Task: Set the game mode for the puzzle interactive game video filter to swap the puzzle.
Action: Mouse moved to (136, 14)
Screenshot: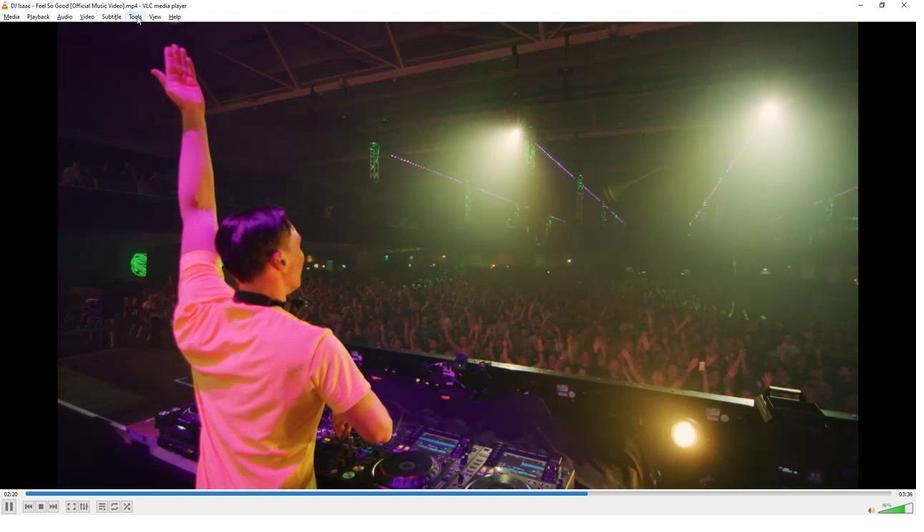 
Action: Mouse pressed left at (136, 14)
Screenshot: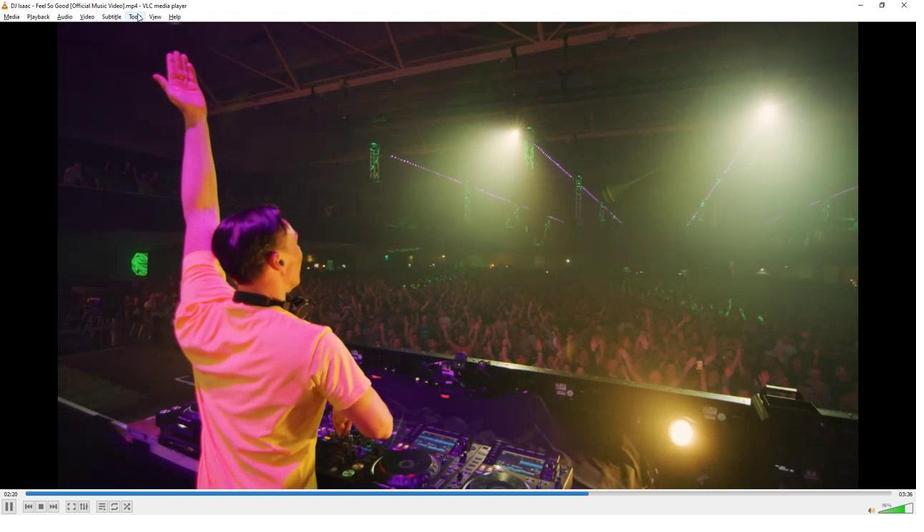 
Action: Mouse moved to (145, 133)
Screenshot: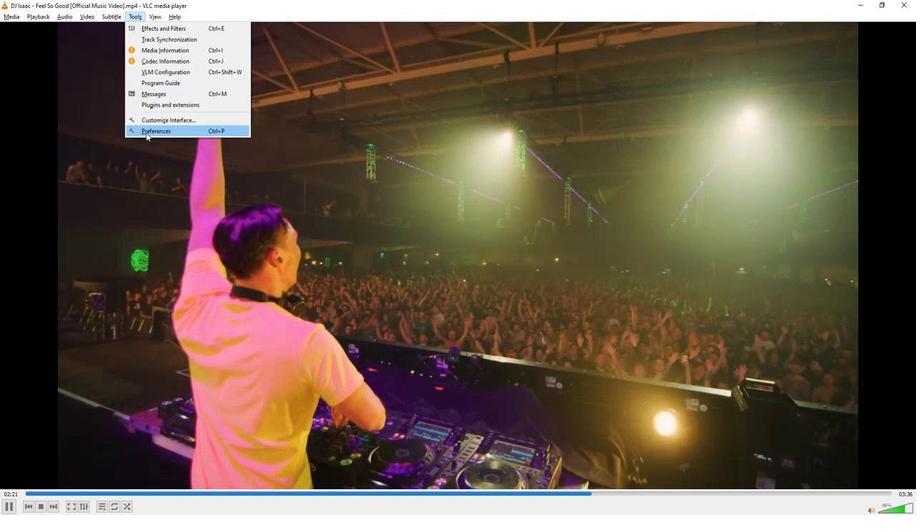 
Action: Mouse pressed left at (145, 133)
Screenshot: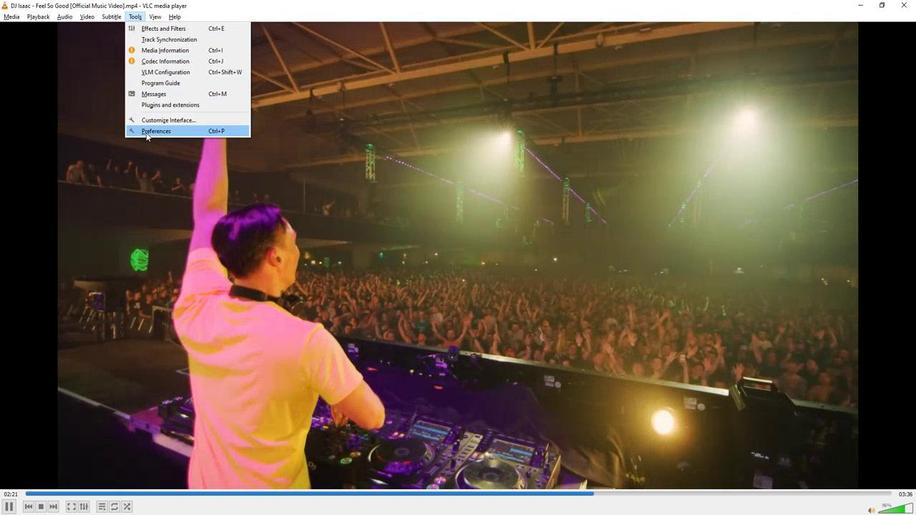 
Action: Mouse moved to (200, 406)
Screenshot: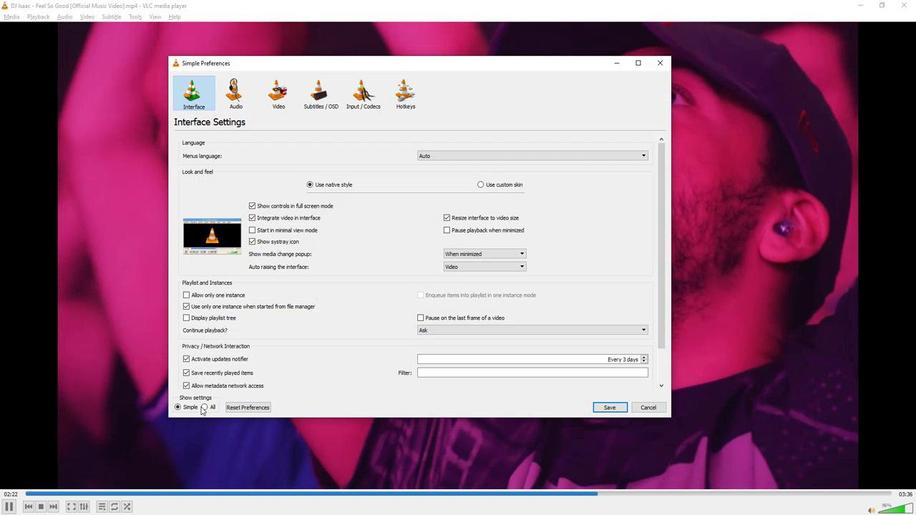 
Action: Mouse pressed left at (200, 406)
Screenshot: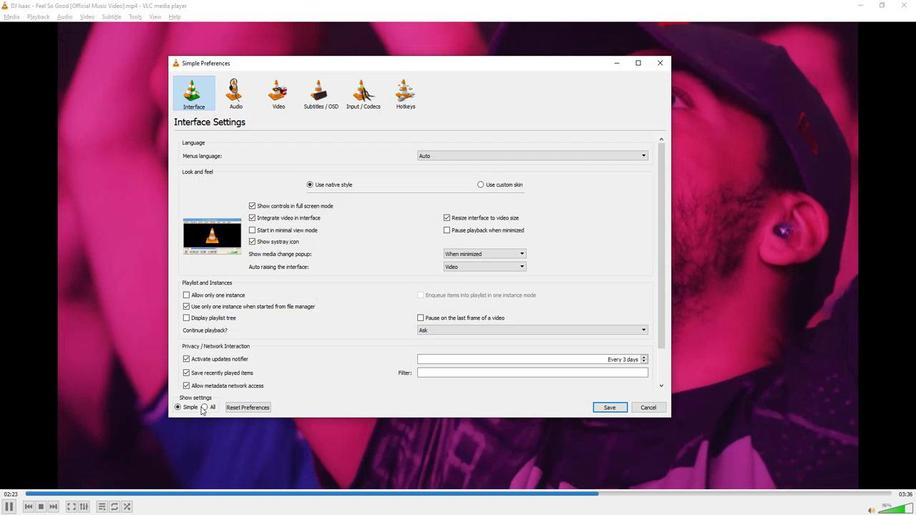 
Action: Mouse moved to (203, 406)
Screenshot: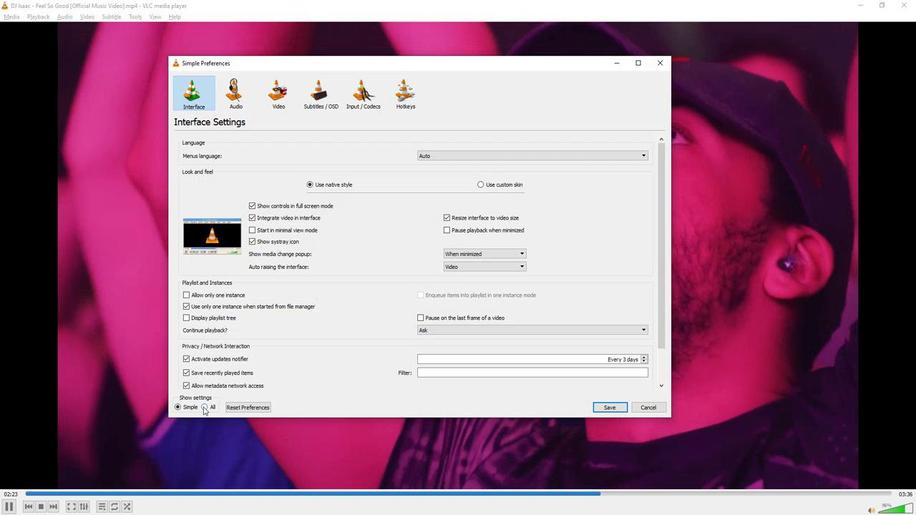 
Action: Mouse pressed left at (203, 406)
Screenshot: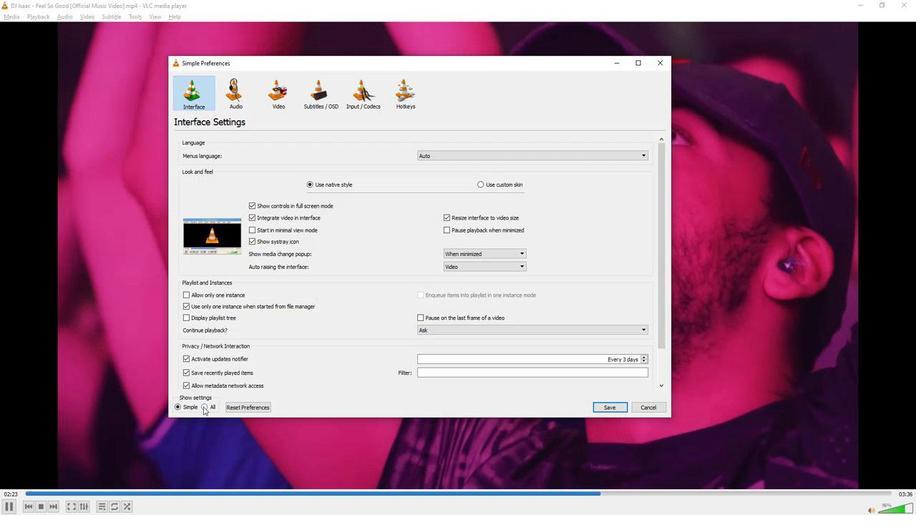 
Action: Mouse moved to (204, 359)
Screenshot: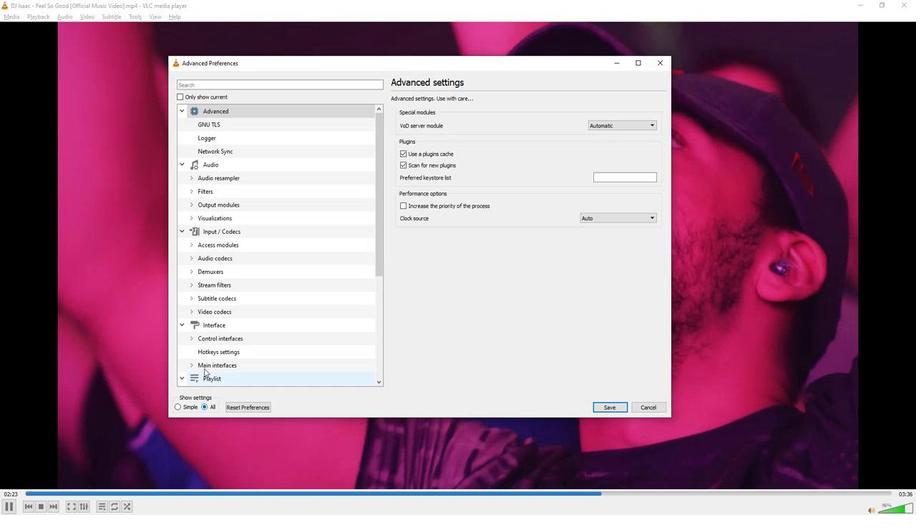 
Action: Mouse scrolled (204, 358) with delta (0, 0)
Screenshot: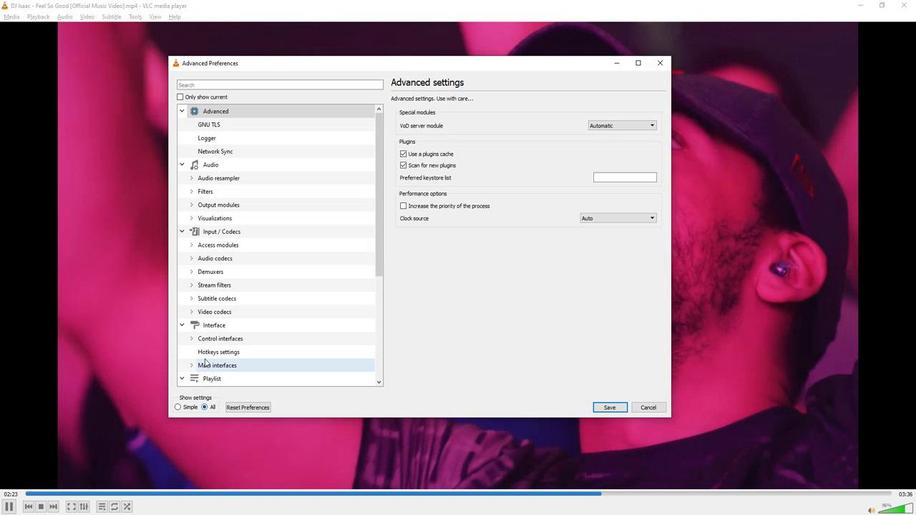 
Action: Mouse scrolled (204, 358) with delta (0, 0)
Screenshot: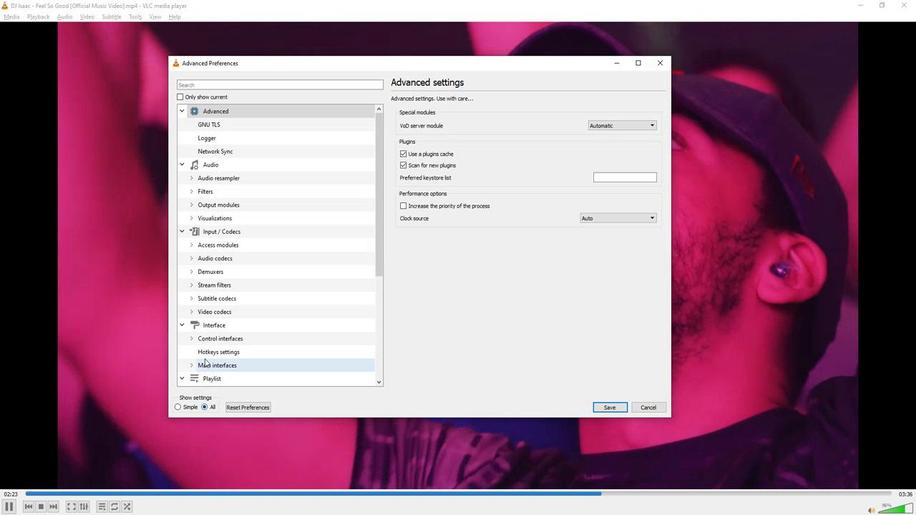 
Action: Mouse scrolled (204, 358) with delta (0, 0)
Screenshot: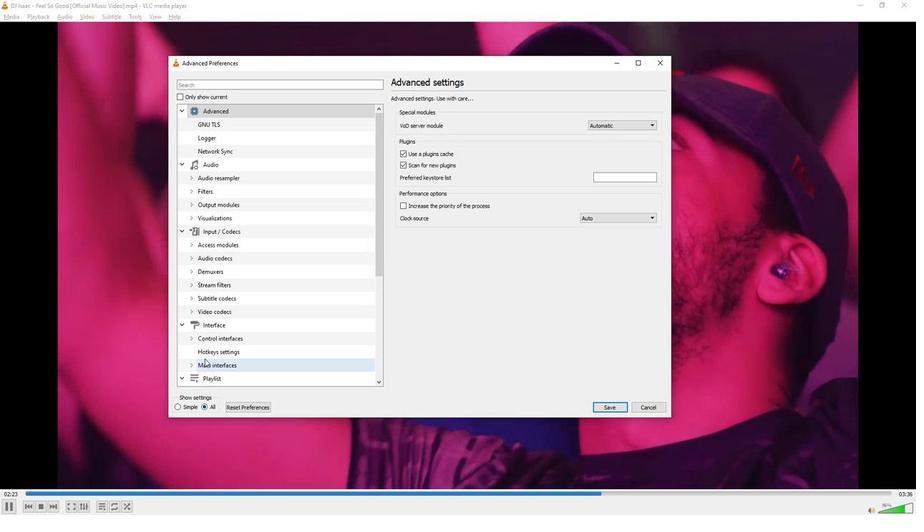 
Action: Mouse scrolled (204, 358) with delta (0, 0)
Screenshot: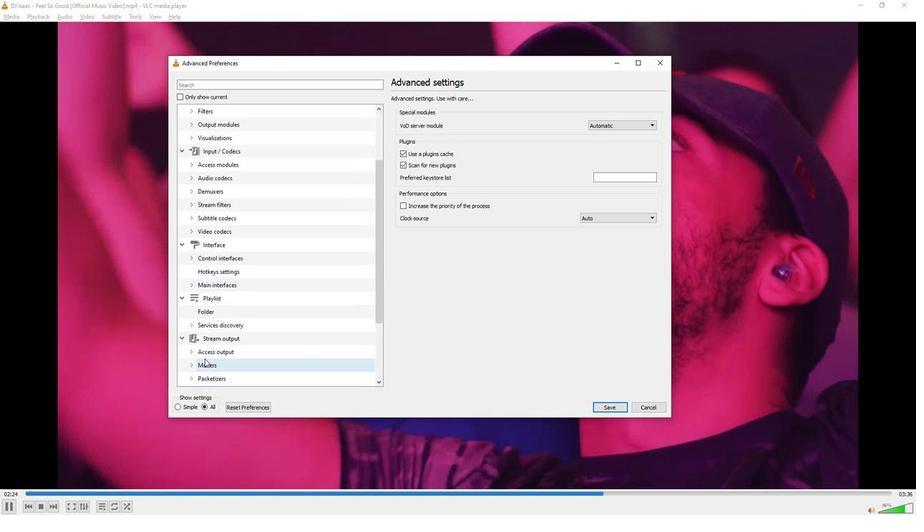 
Action: Mouse scrolled (204, 358) with delta (0, 0)
Screenshot: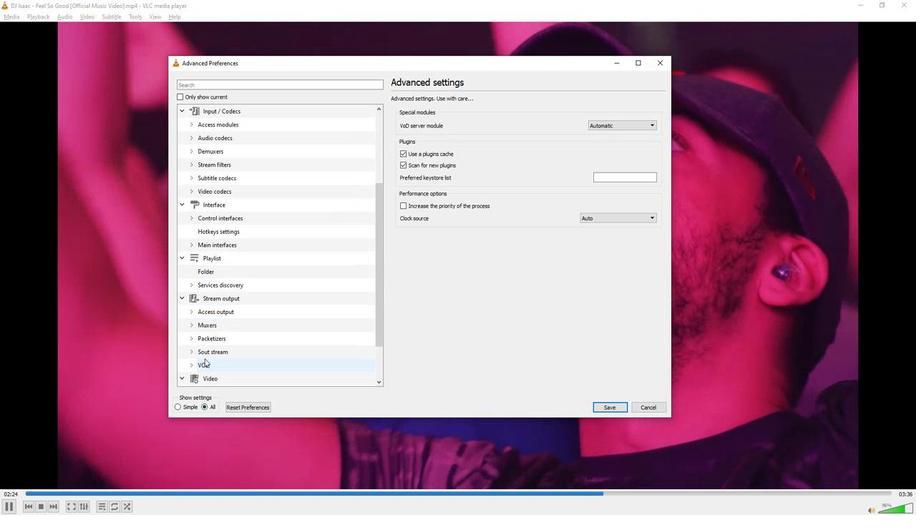
Action: Mouse scrolled (204, 358) with delta (0, 0)
Screenshot: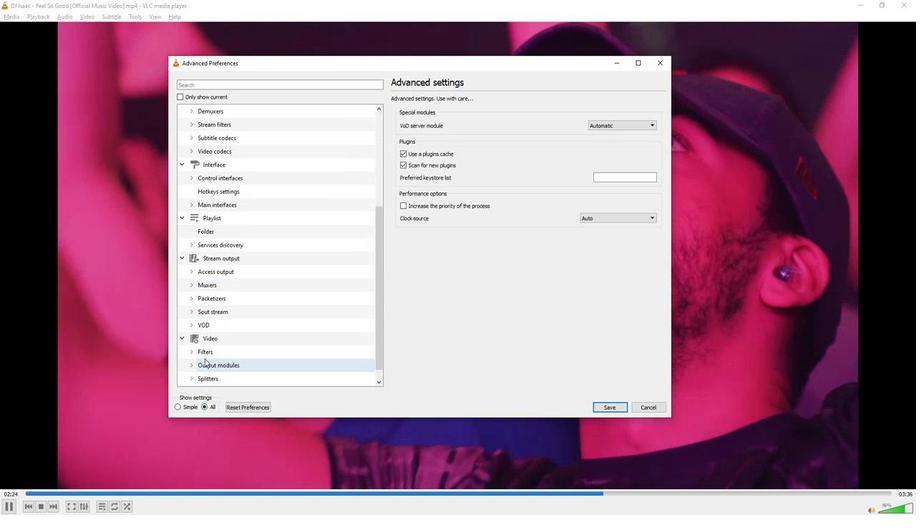 
Action: Mouse moved to (191, 338)
Screenshot: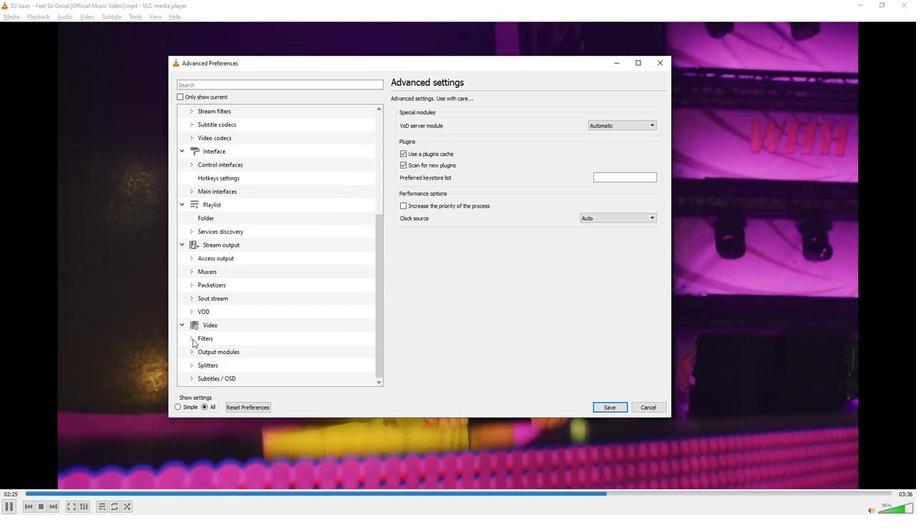 
Action: Mouse pressed left at (191, 338)
Screenshot: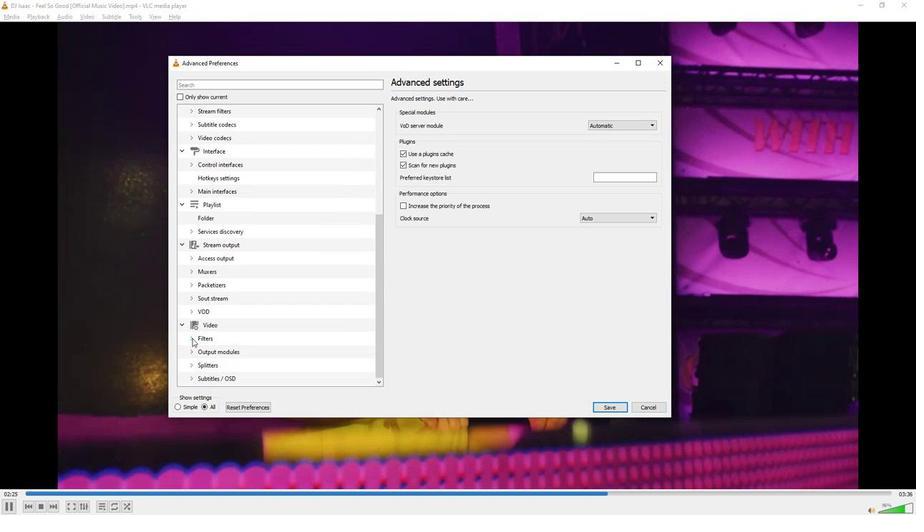 
Action: Mouse moved to (207, 343)
Screenshot: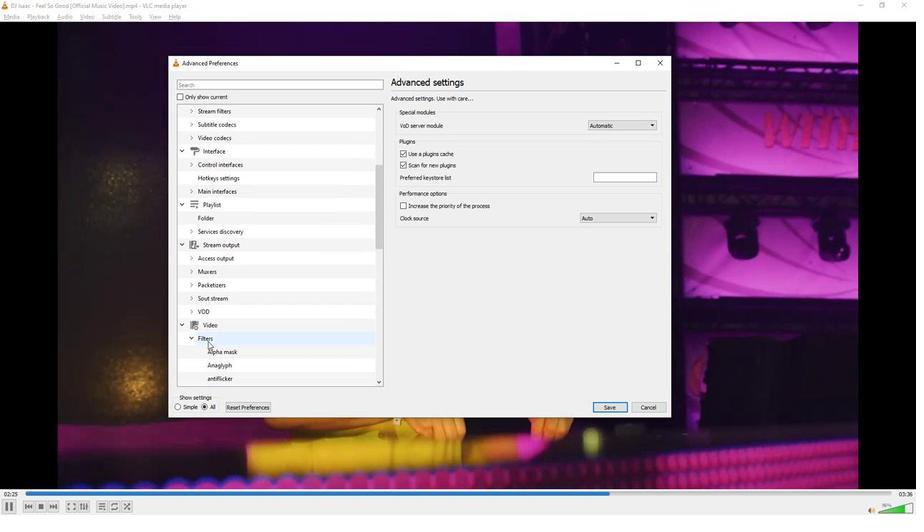 
Action: Mouse scrolled (207, 342) with delta (0, 0)
Screenshot: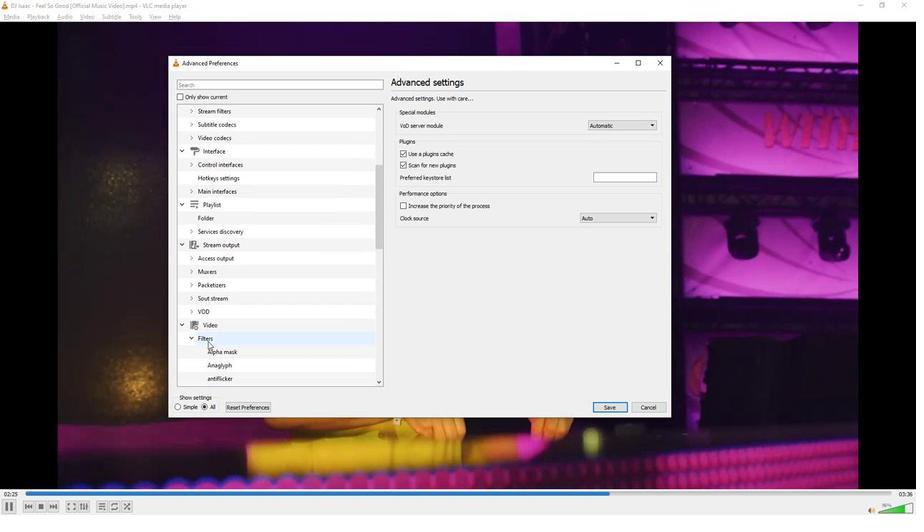 
Action: Mouse moved to (207, 343)
Screenshot: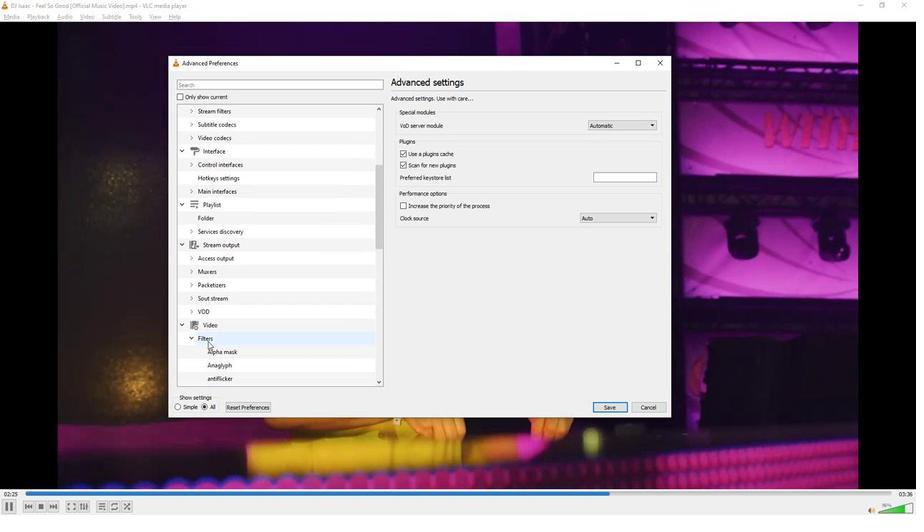 
Action: Mouse scrolled (207, 343) with delta (0, 0)
Screenshot: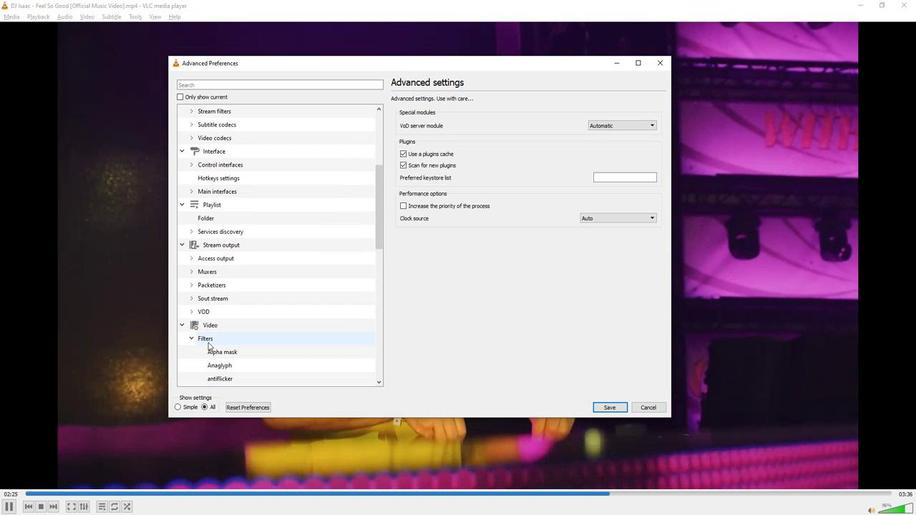 
Action: Mouse moved to (207, 343)
Screenshot: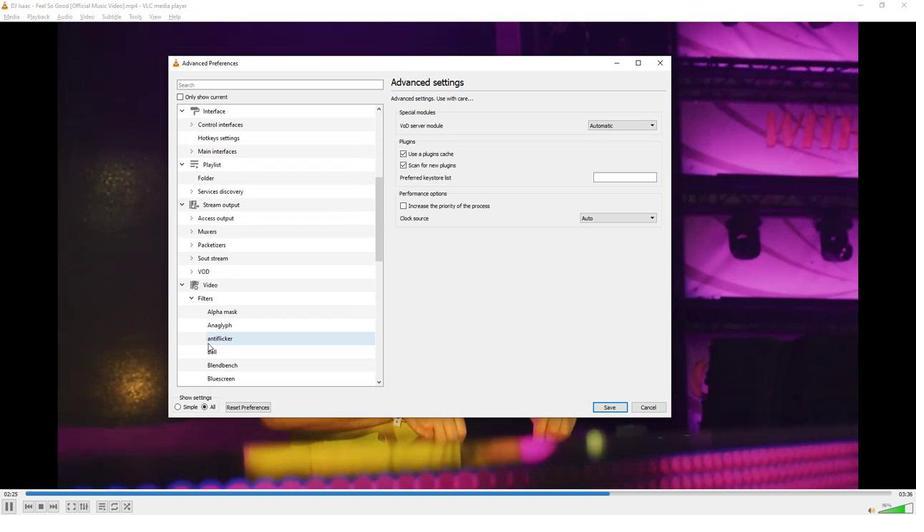
Action: Mouse scrolled (207, 343) with delta (0, 0)
Screenshot: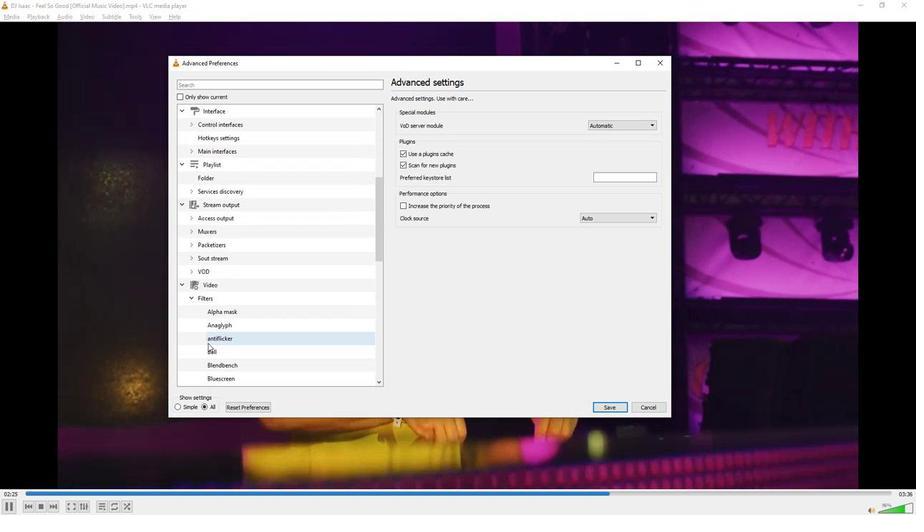 
Action: Mouse scrolled (207, 343) with delta (0, 0)
Screenshot: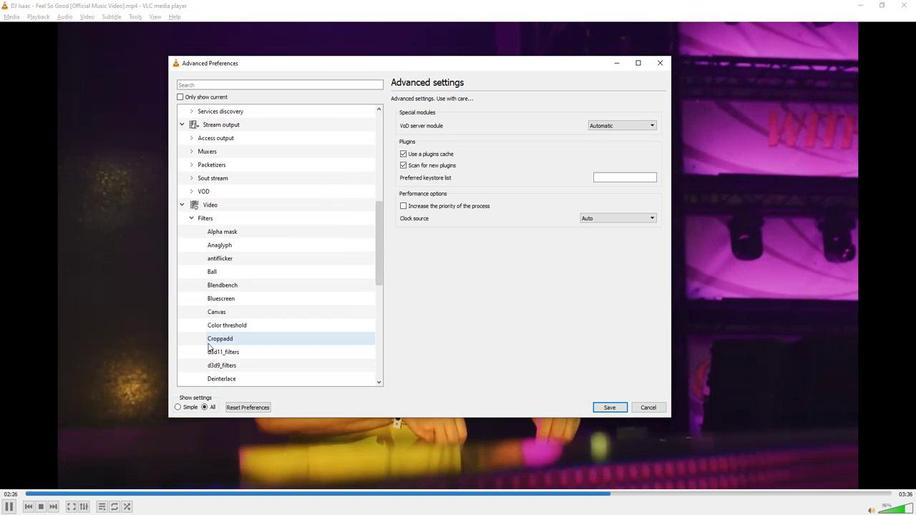 
Action: Mouse scrolled (207, 343) with delta (0, 0)
Screenshot: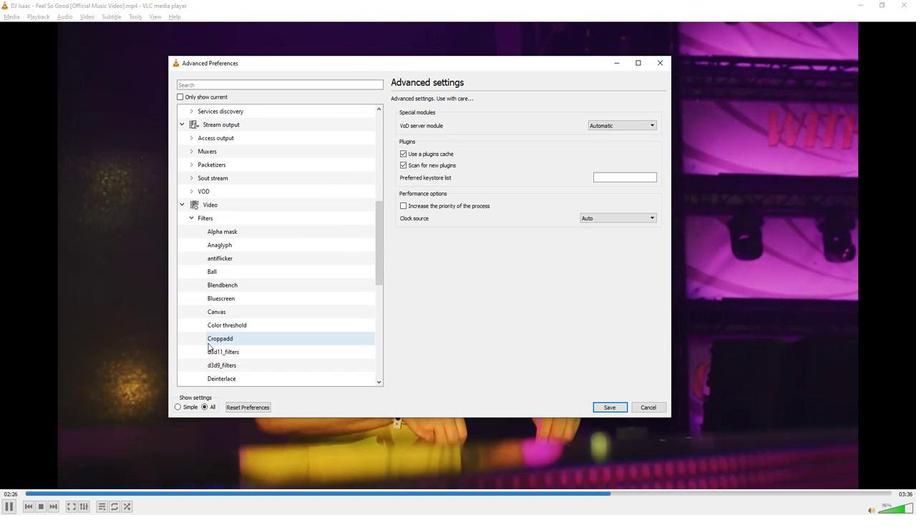 
Action: Mouse scrolled (207, 343) with delta (0, 0)
Screenshot: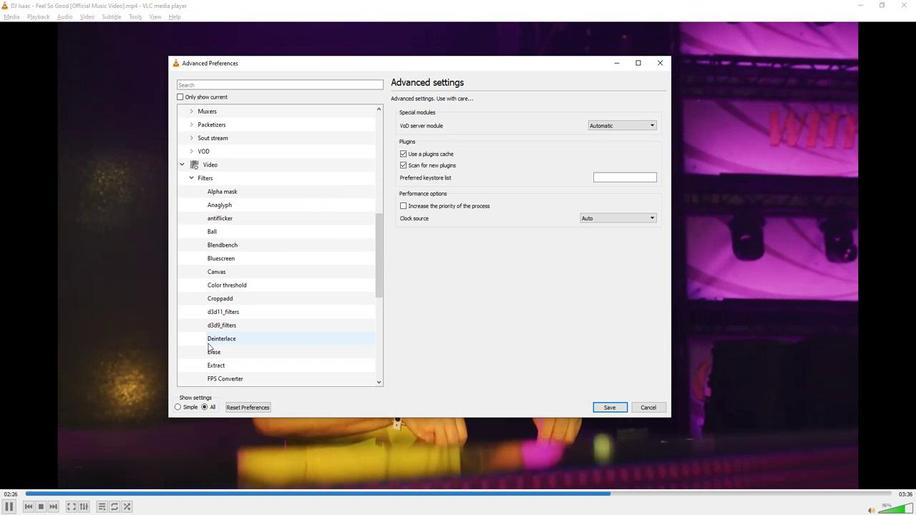 
Action: Mouse moved to (207, 344)
Screenshot: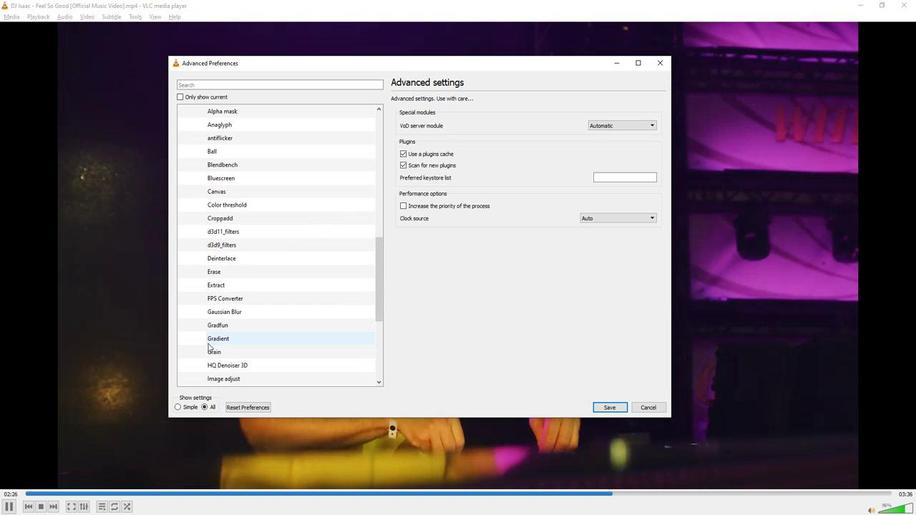 
Action: Mouse scrolled (207, 344) with delta (0, 0)
Screenshot: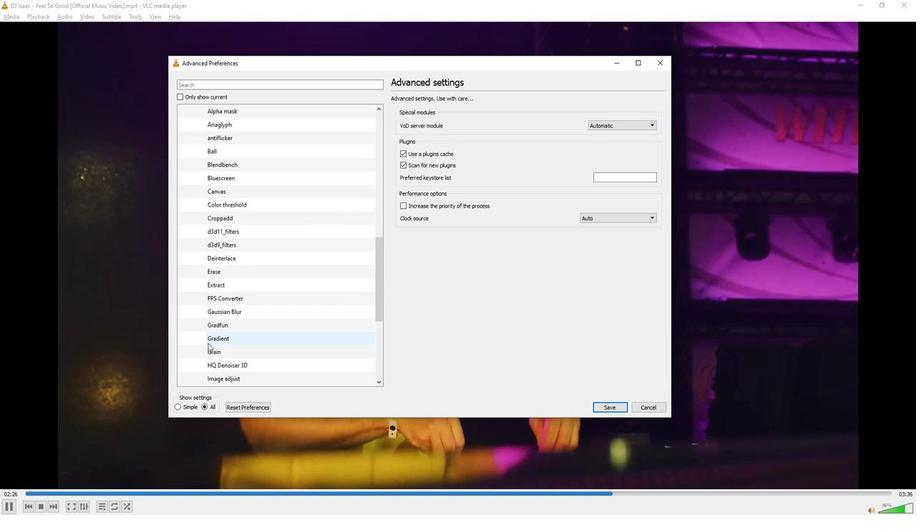 
Action: Mouse scrolled (207, 344) with delta (0, 0)
Screenshot: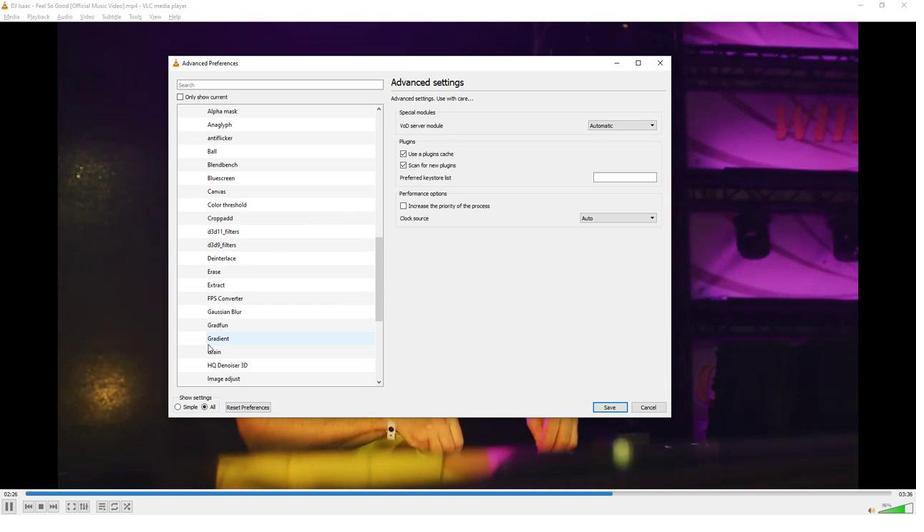 
Action: Mouse moved to (209, 362)
Screenshot: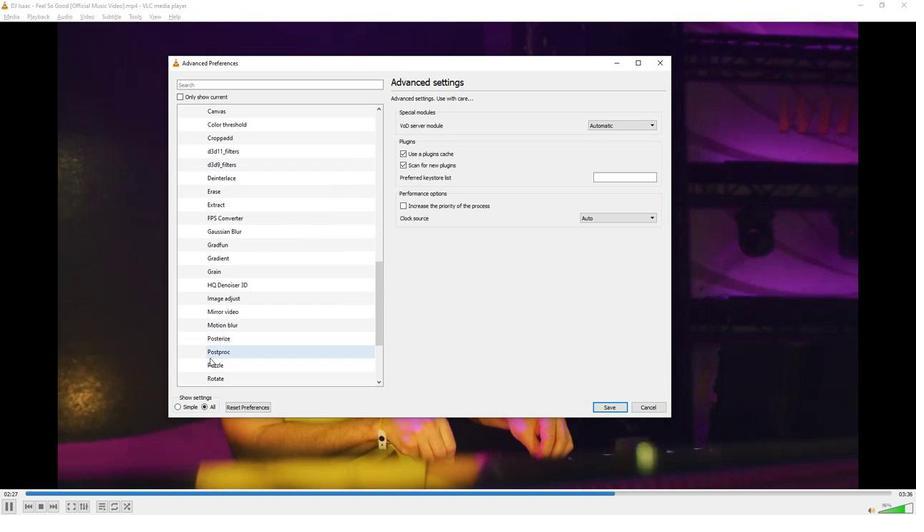 
Action: Mouse pressed left at (209, 362)
Screenshot: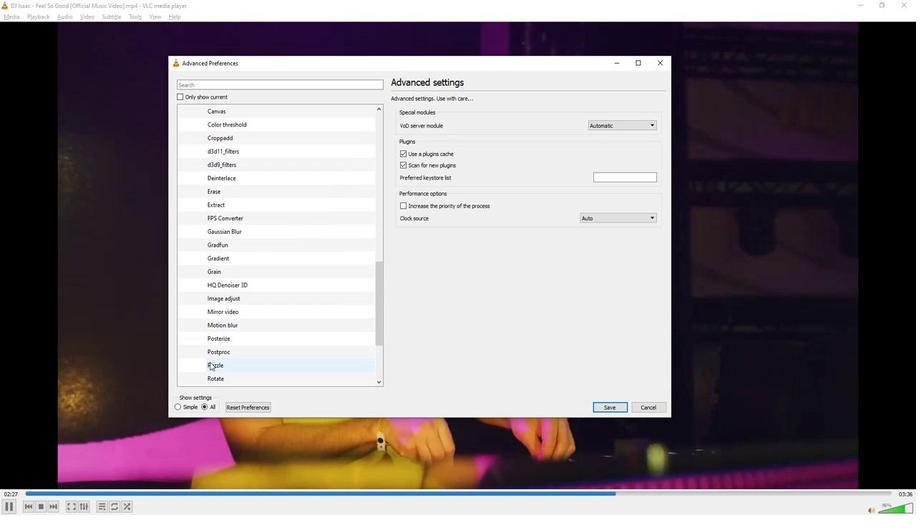 
Action: Mouse moved to (623, 230)
Screenshot: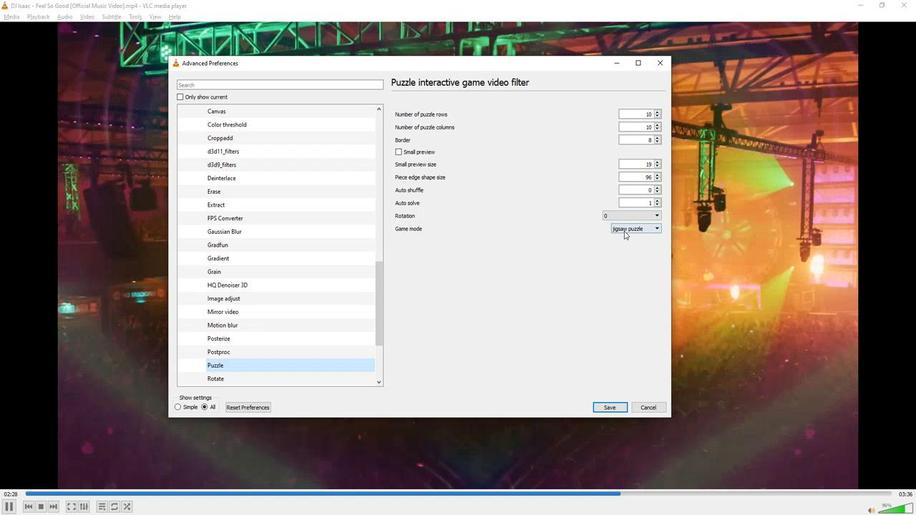
Action: Mouse pressed left at (623, 230)
Screenshot: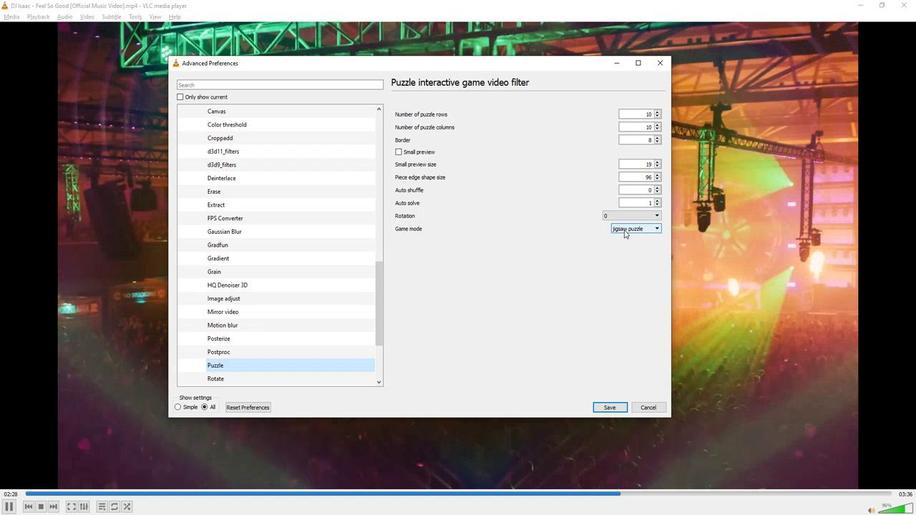 
Action: Mouse moved to (621, 249)
Screenshot: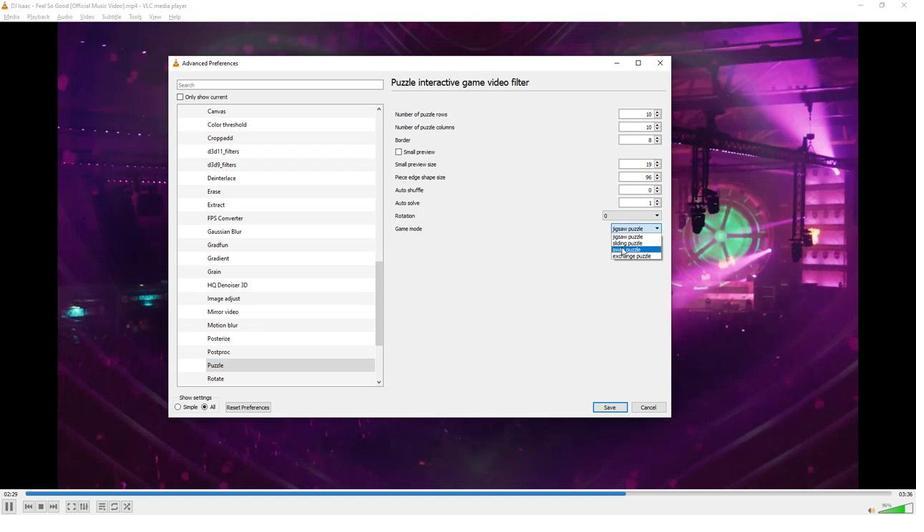 
Action: Mouse pressed left at (621, 249)
Screenshot: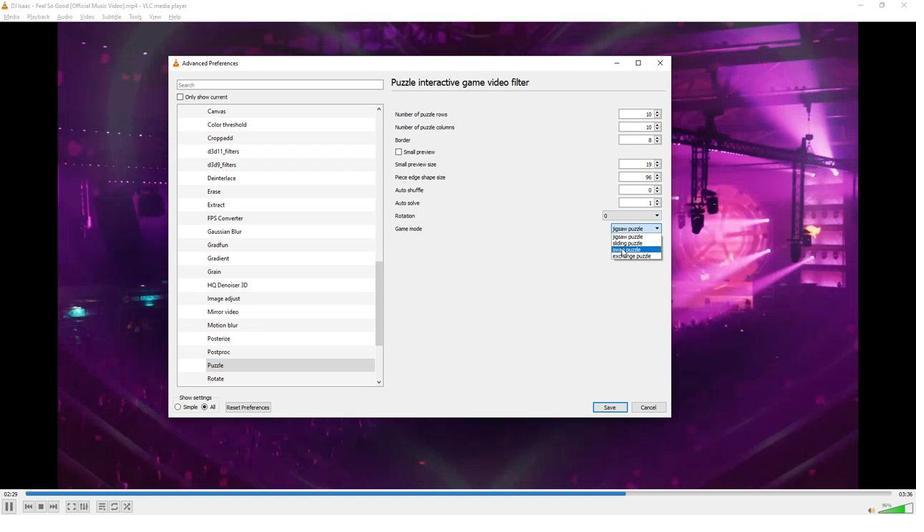 
Action: Mouse moved to (515, 285)
Screenshot: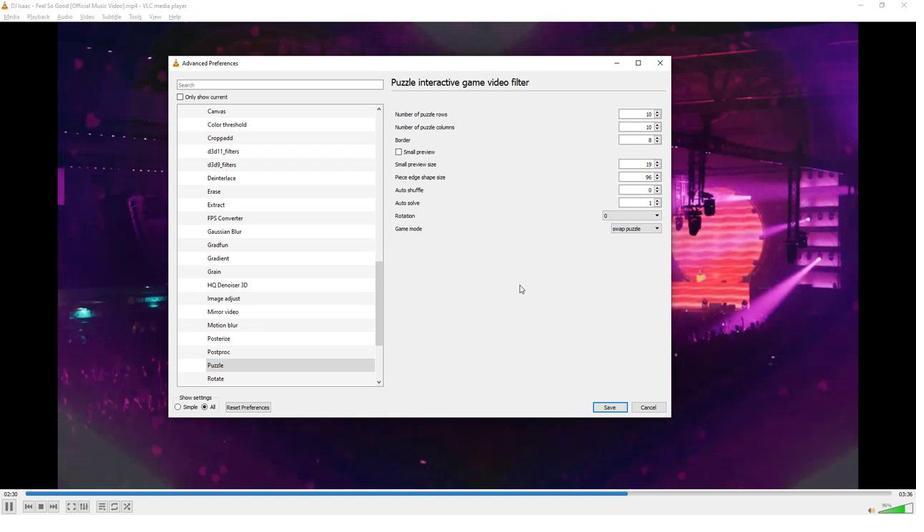 
